 Task: For heading  Tahoma with underline.  font size for heading20,  'Change the font style of data to'Arial.  and font size to 12,  Change the alignment of both headline & data to Align left.  In the sheet  auditingAnnualSales_Report_2022
Action: Mouse moved to (50, 179)
Screenshot: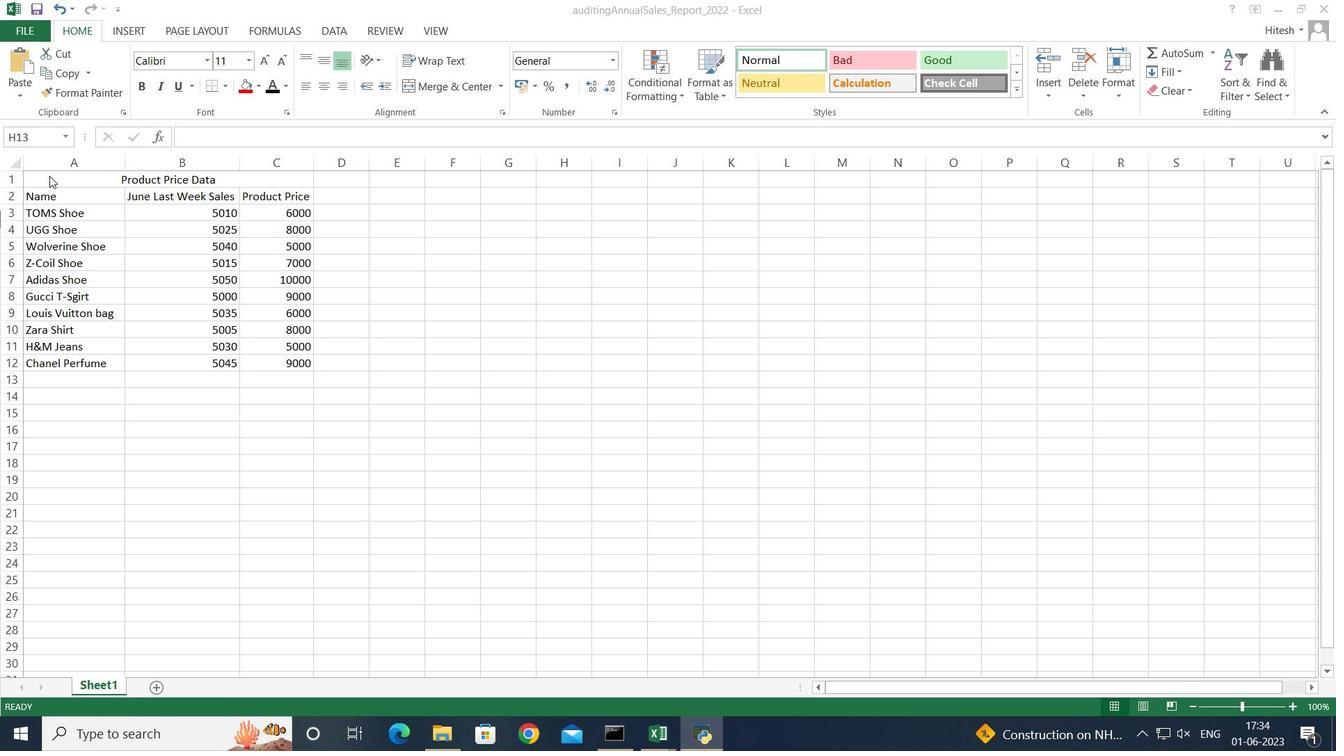 
Action: Mouse pressed left at (50, 179)
Screenshot: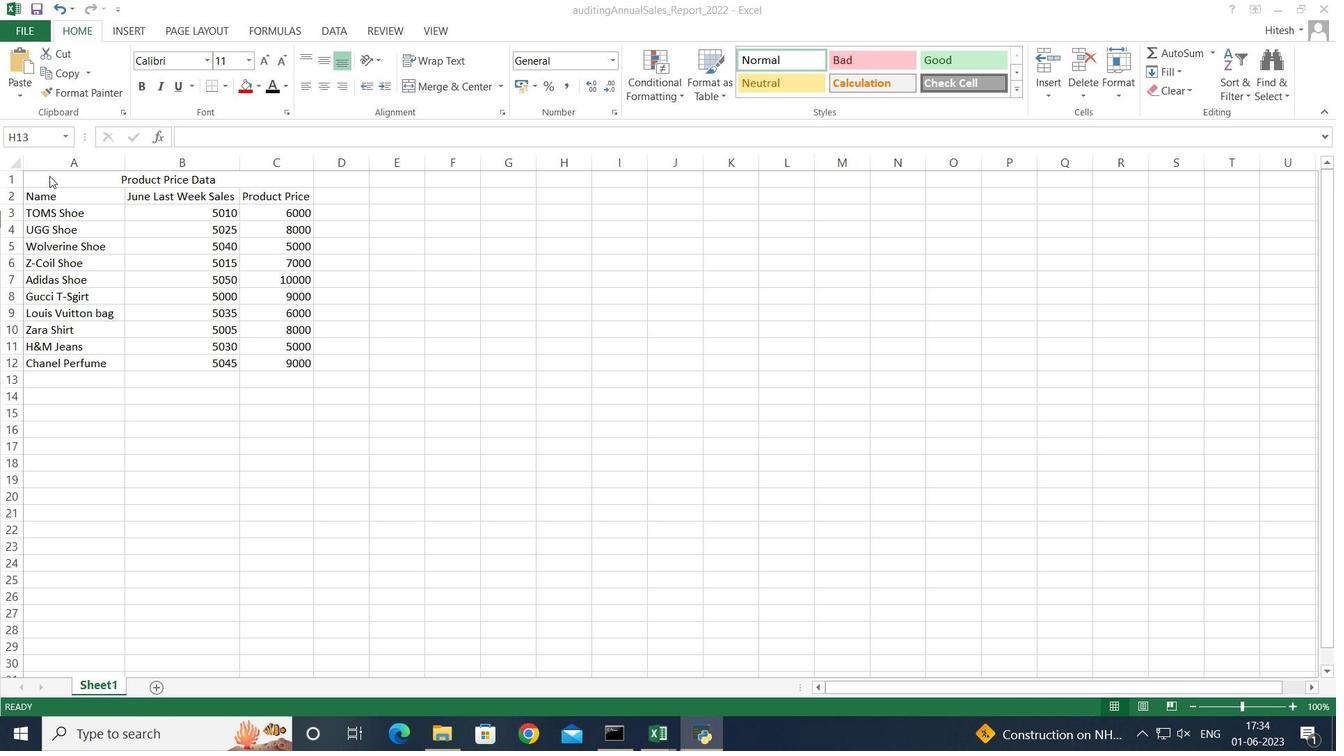 
Action: Mouse moved to (51, 180)
Screenshot: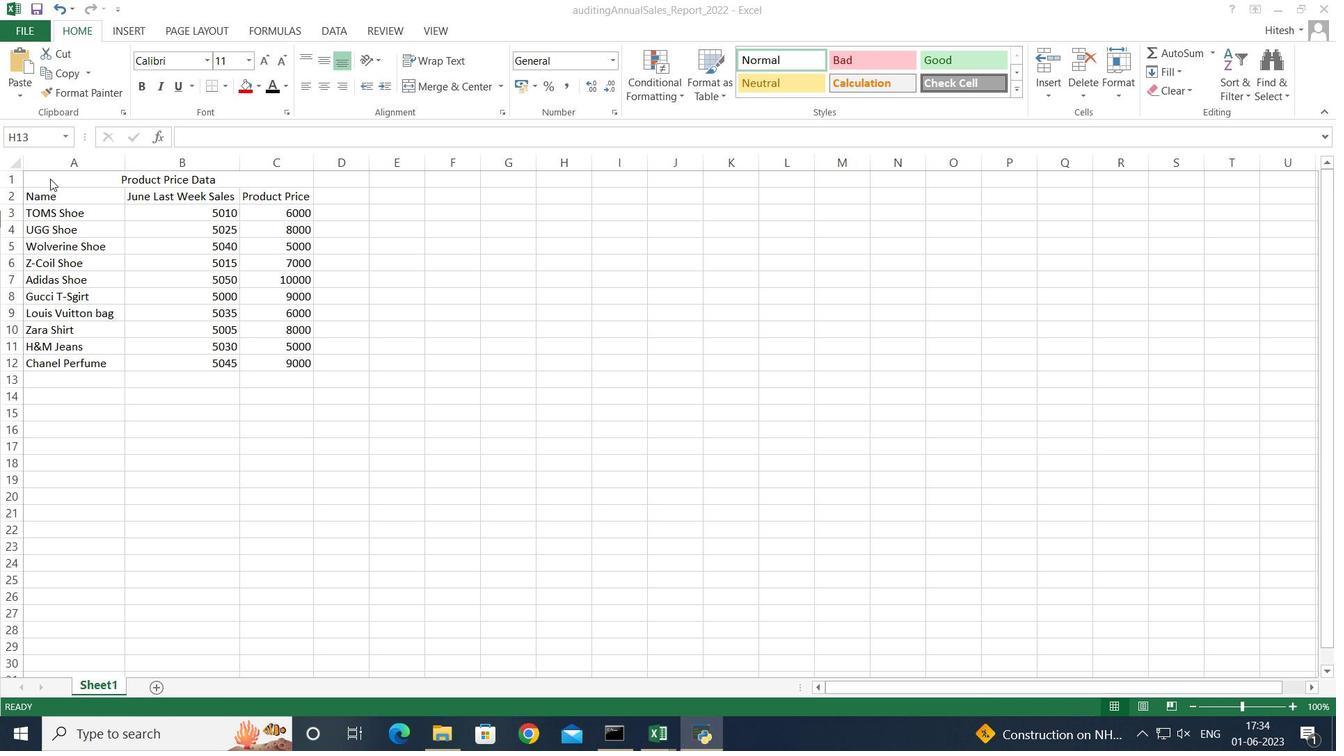 
Action: Mouse pressed left at (51, 180)
Screenshot: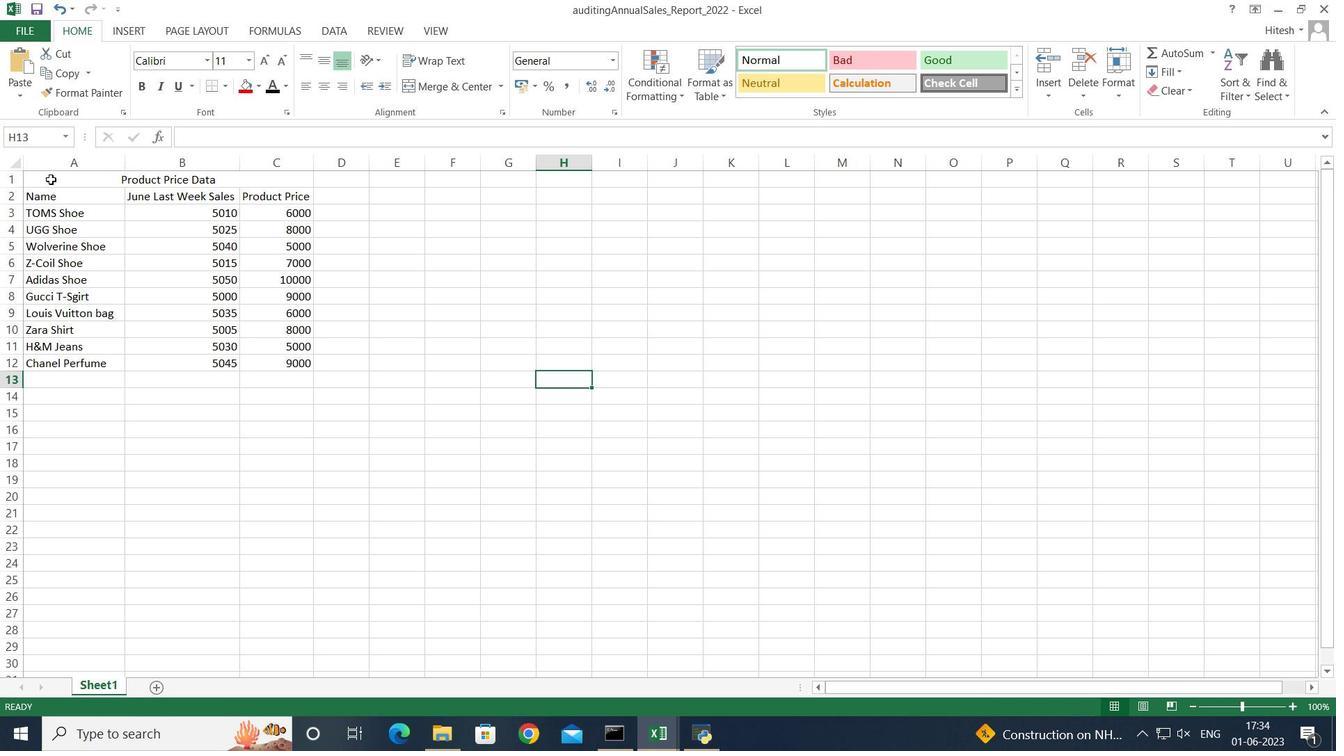 
Action: Mouse pressed left at (51, 180)
Screenshot: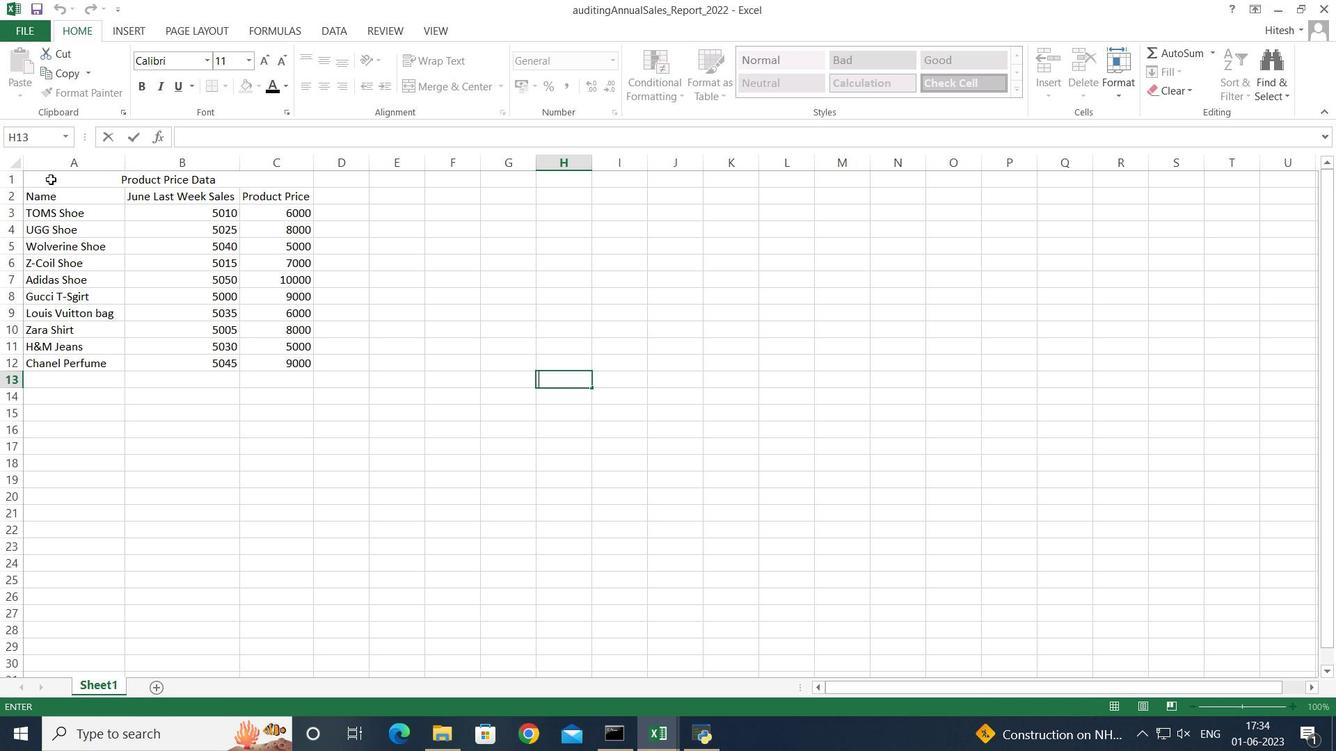 
Action: Mouse moved to (212, 62)
Screenshot: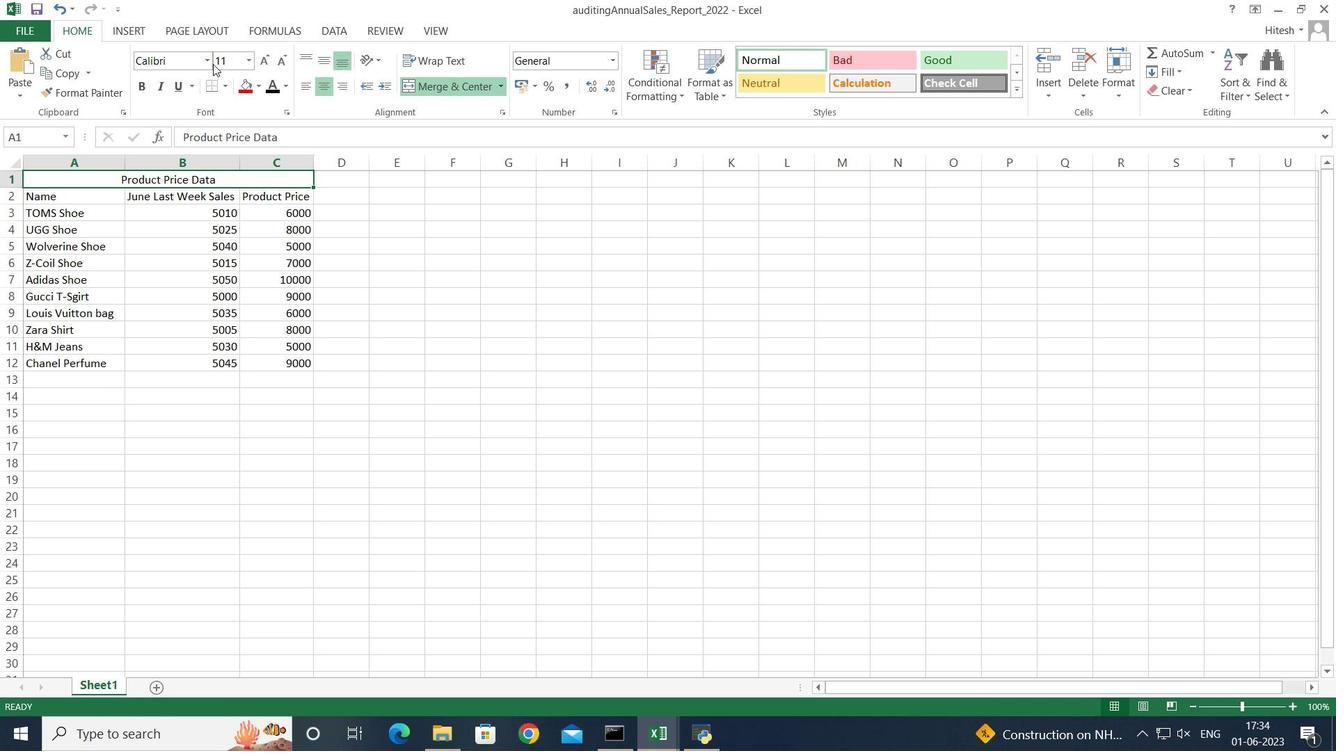 
Action: Mouse pressed left at (212, 62)
Screenshot: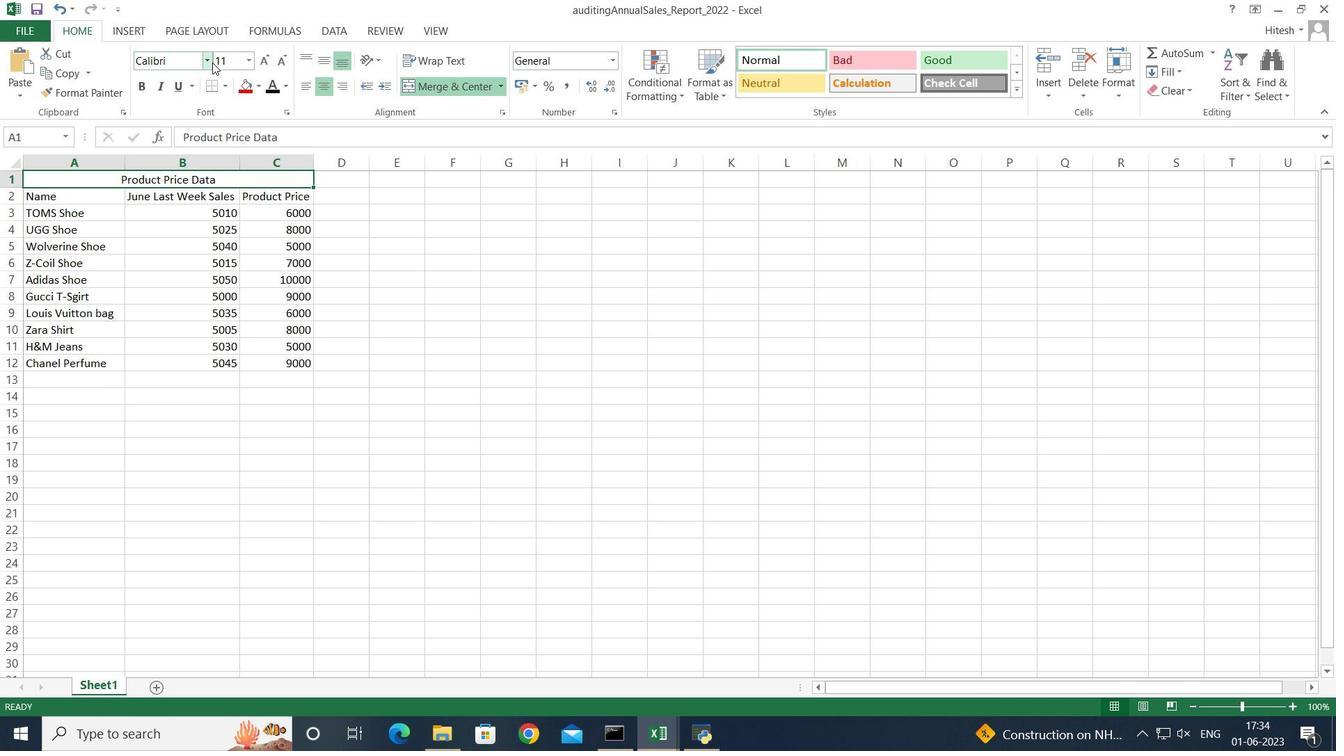 
Action: Mouse moved to (242, 420)
Screenshot: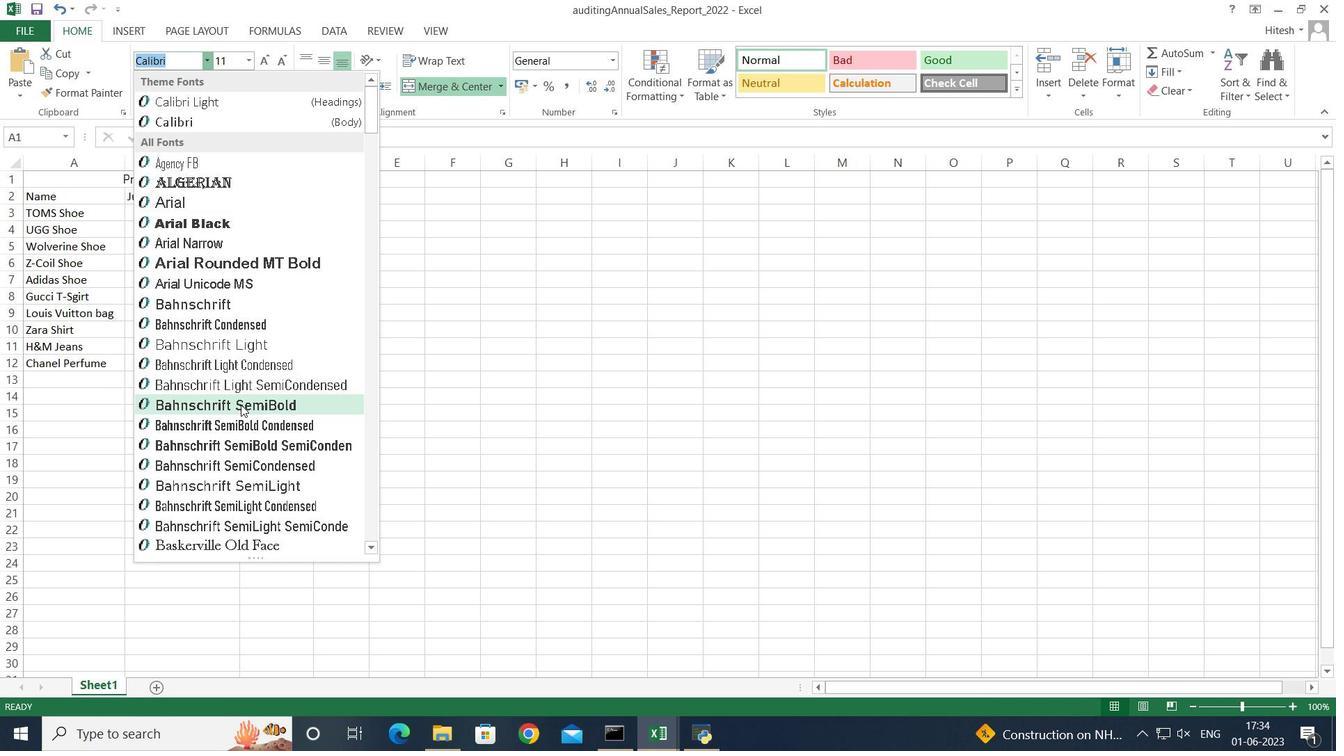 
Action: Key pressed tahoma<Key.enter>
Screenshot: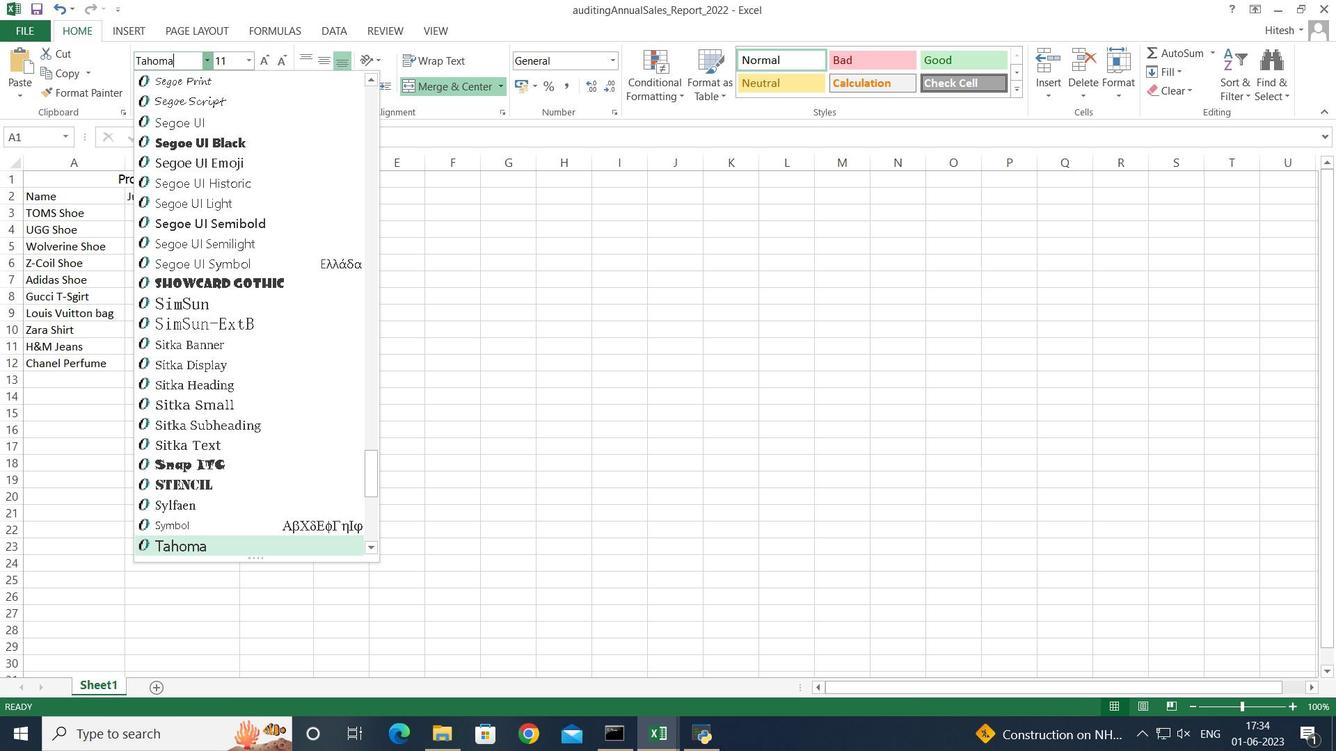 
Action: Mouse moved to (250, 62)
Screenshot: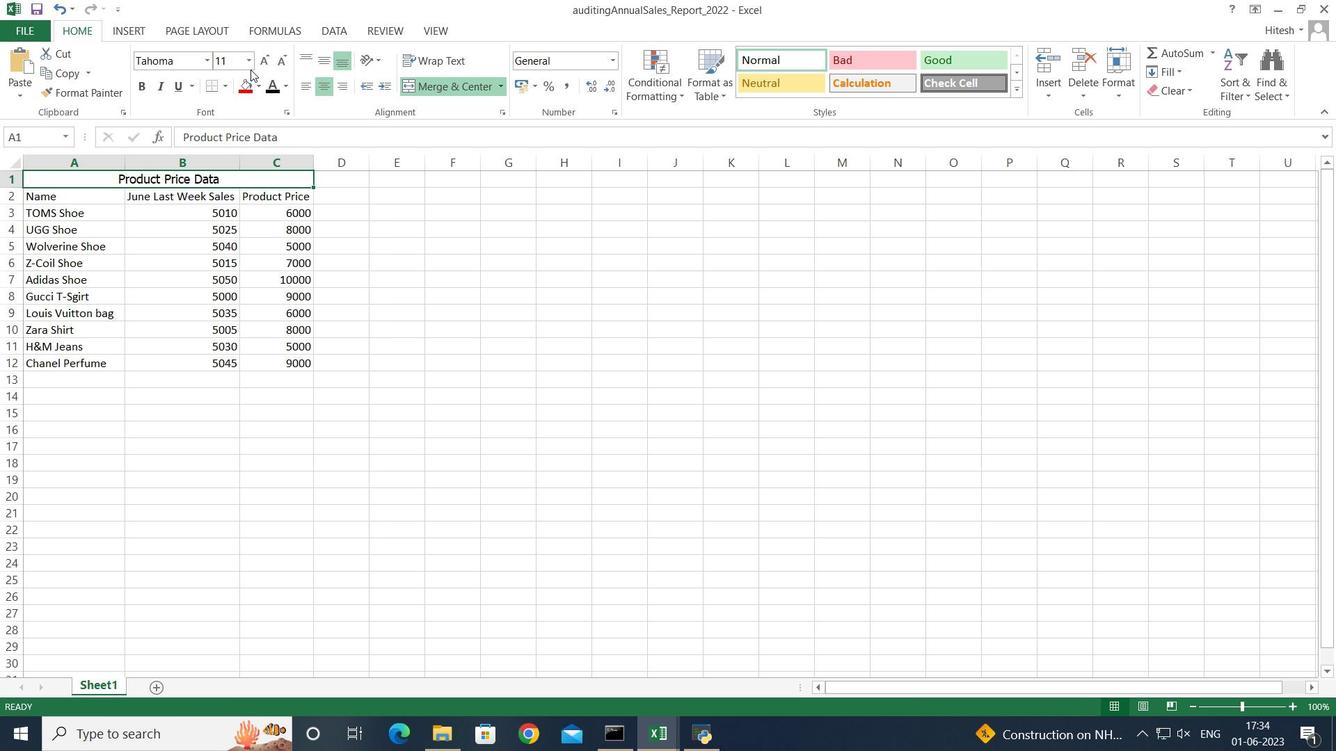 
Action: Mouse pressed left at (250, 62)
Screenshot: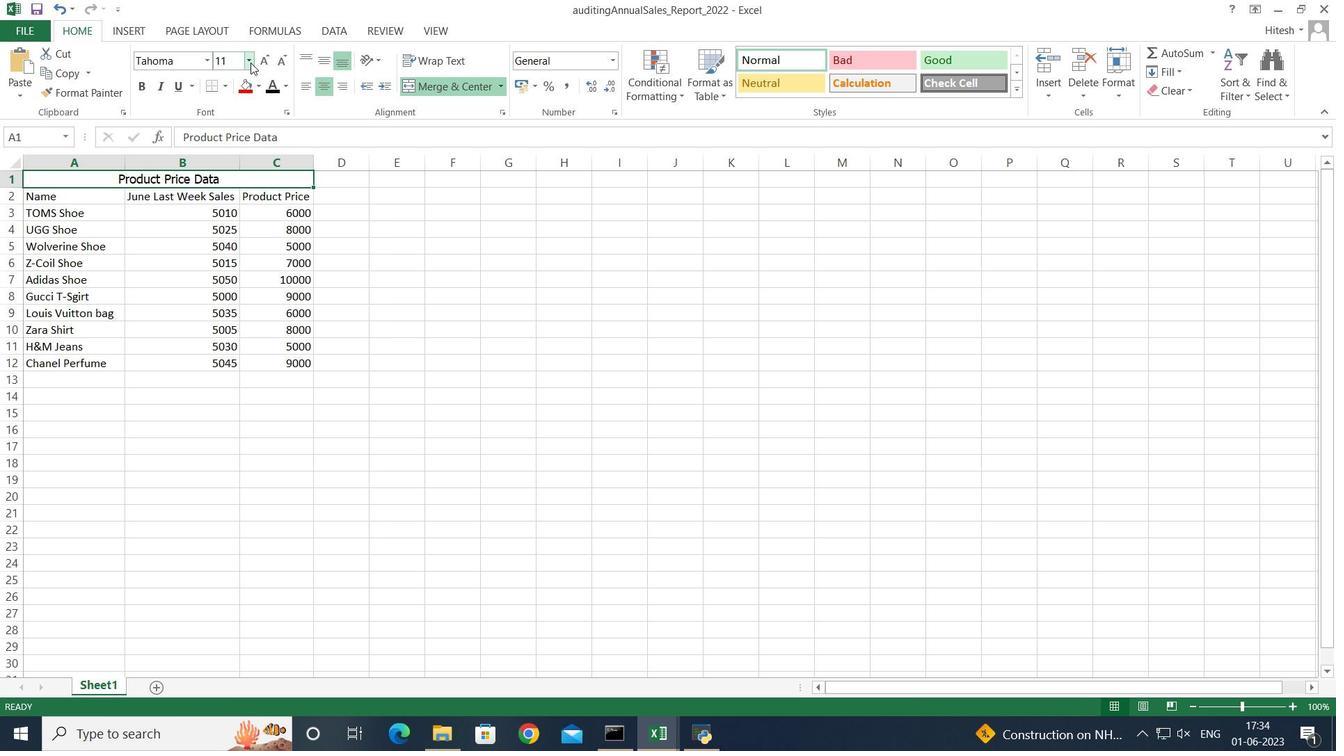 
Action: Mouse moved to (227, 213)
Screenshot: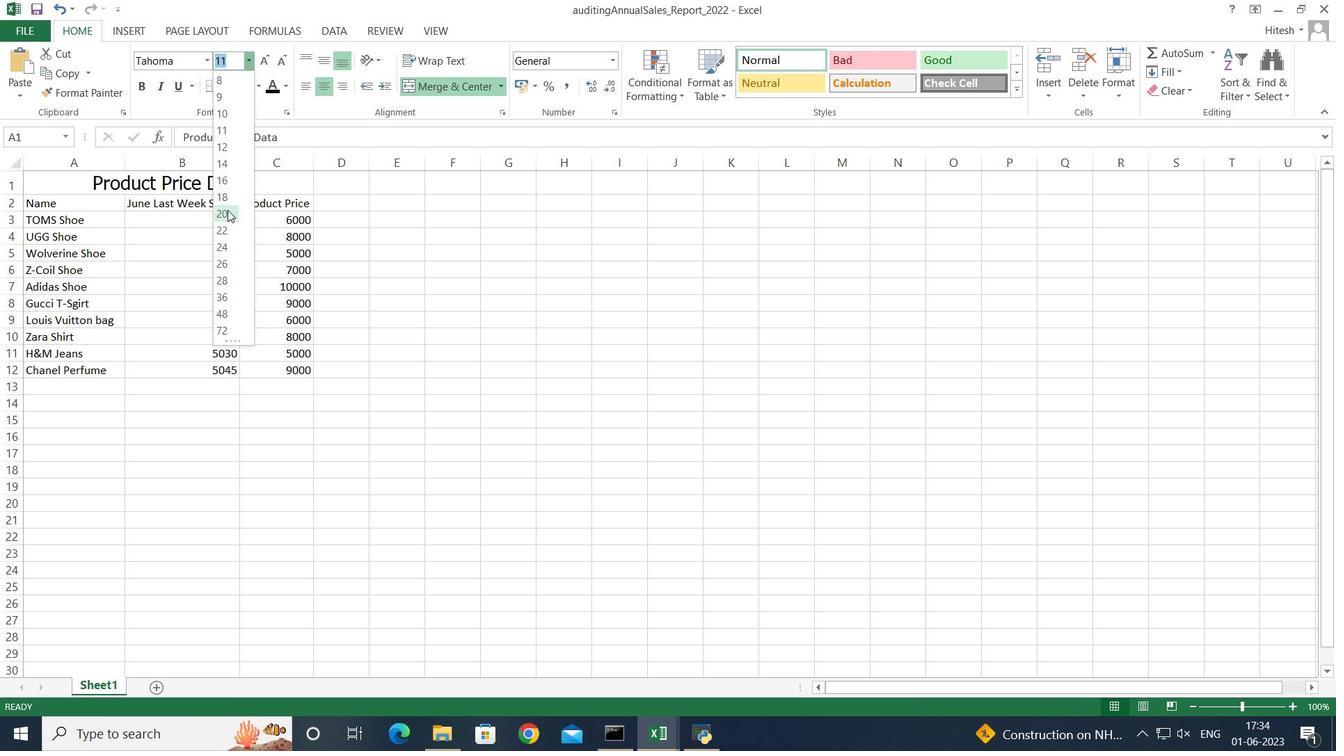 
Action: Mouse pressed left at (227, 213)
Screenshot: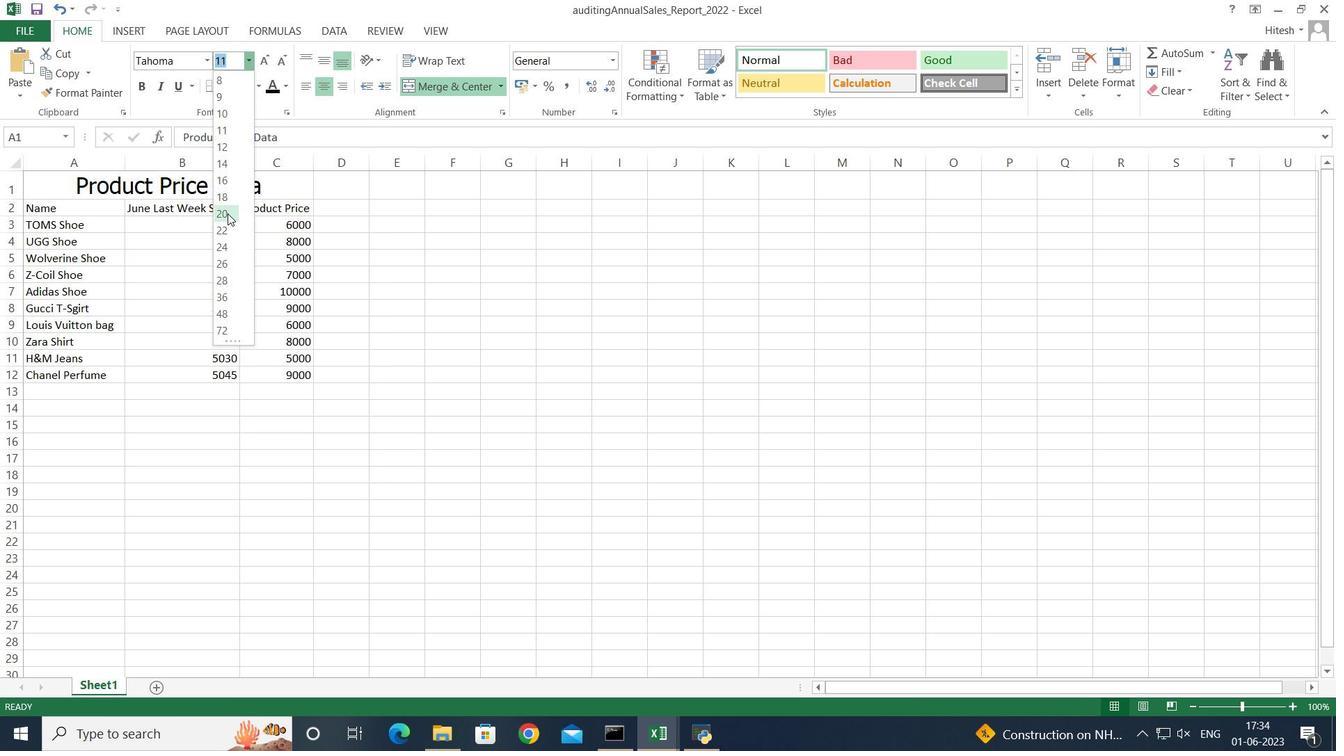
Action: Mouse moved to (80, 206)
Screenshot: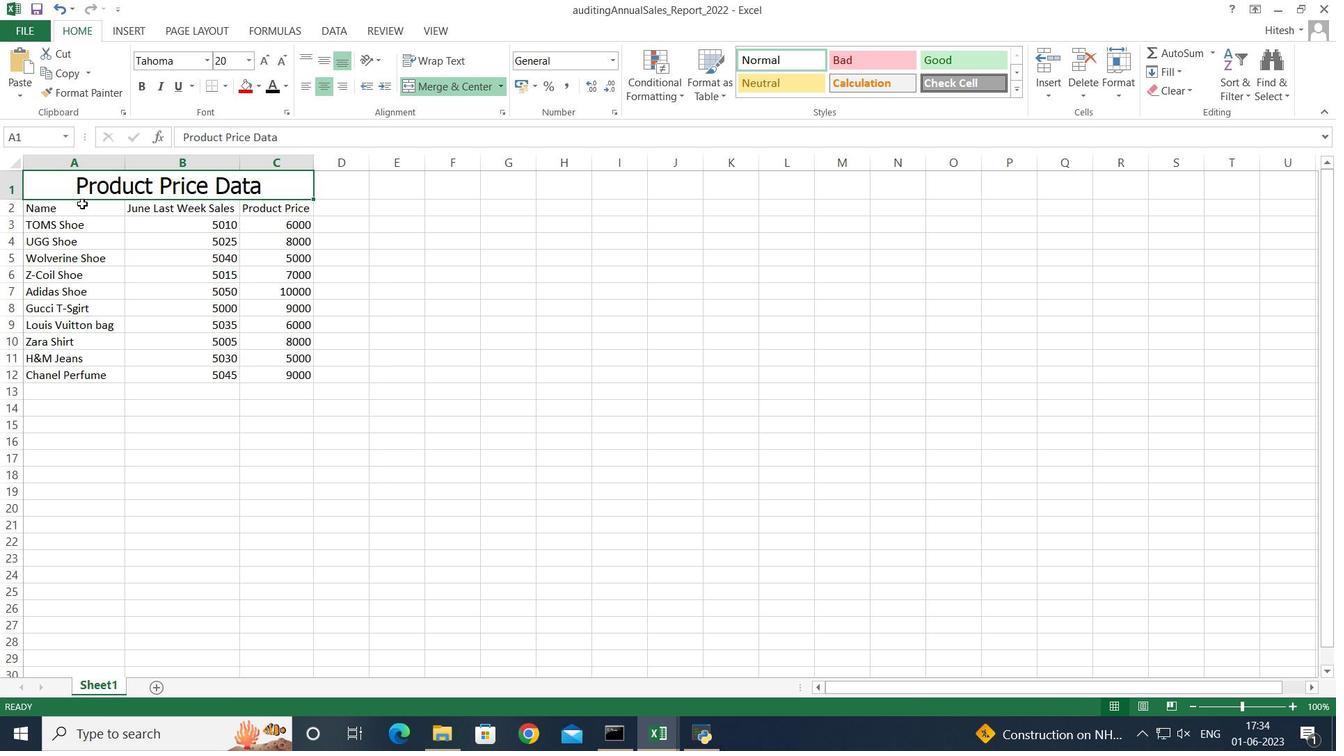 
Action: Mouse pressed left at (80, 206)
Screenshot: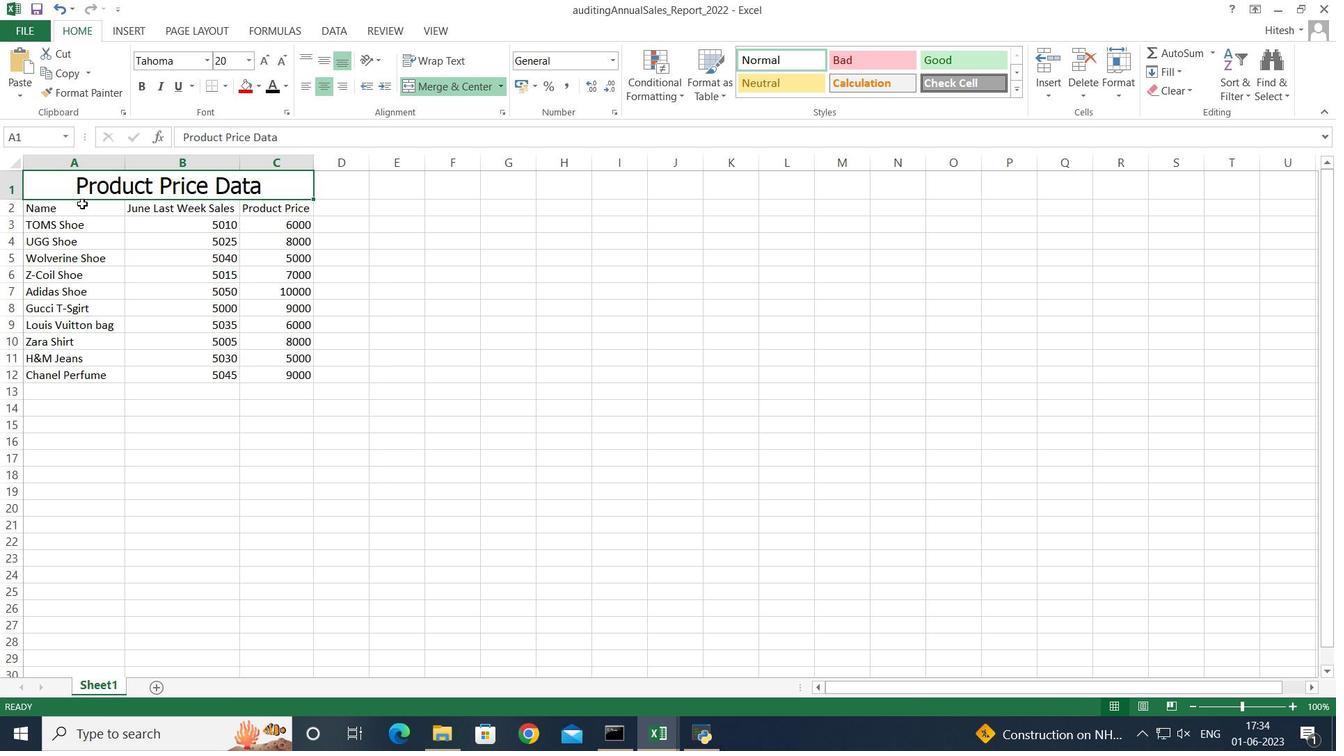 
Action: Key pressed <Key.shift><Key.right><Key.right><Key.right><Key.left><Key.down><Key.down><Key.down><Key.down><Key.down><Key.down><Key.down><Key.down><Key.down><Key.down>
Screenshot: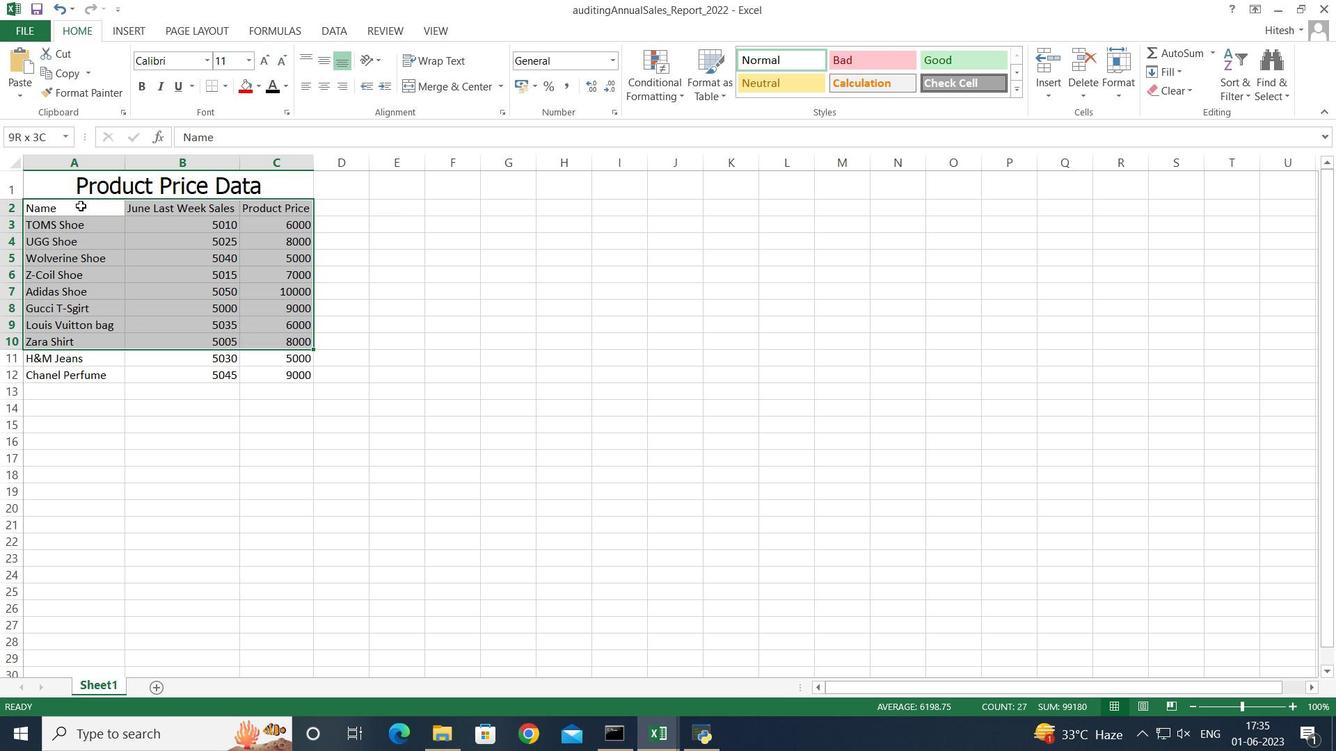 
Action: Mouse moved to (204, 56)
Screenshot: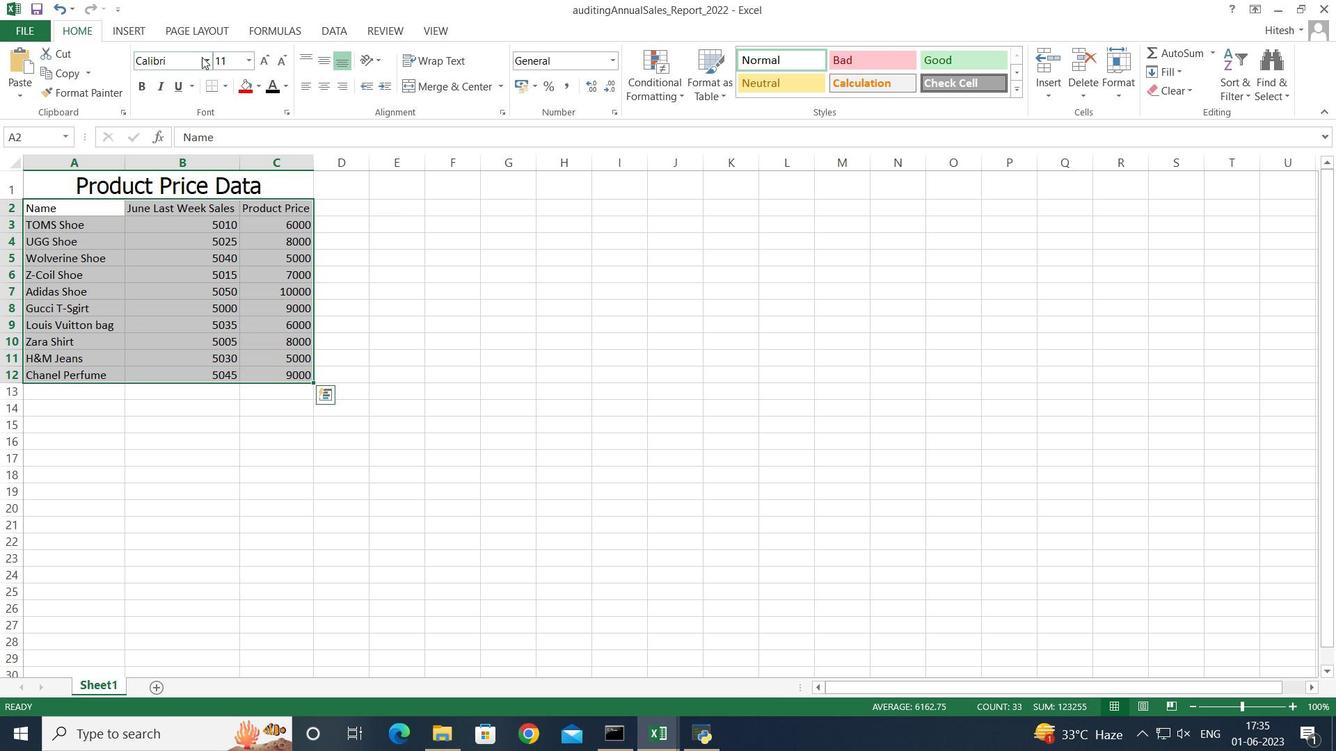
Action: Mouse pressed left at (204, 56)
Screenshot: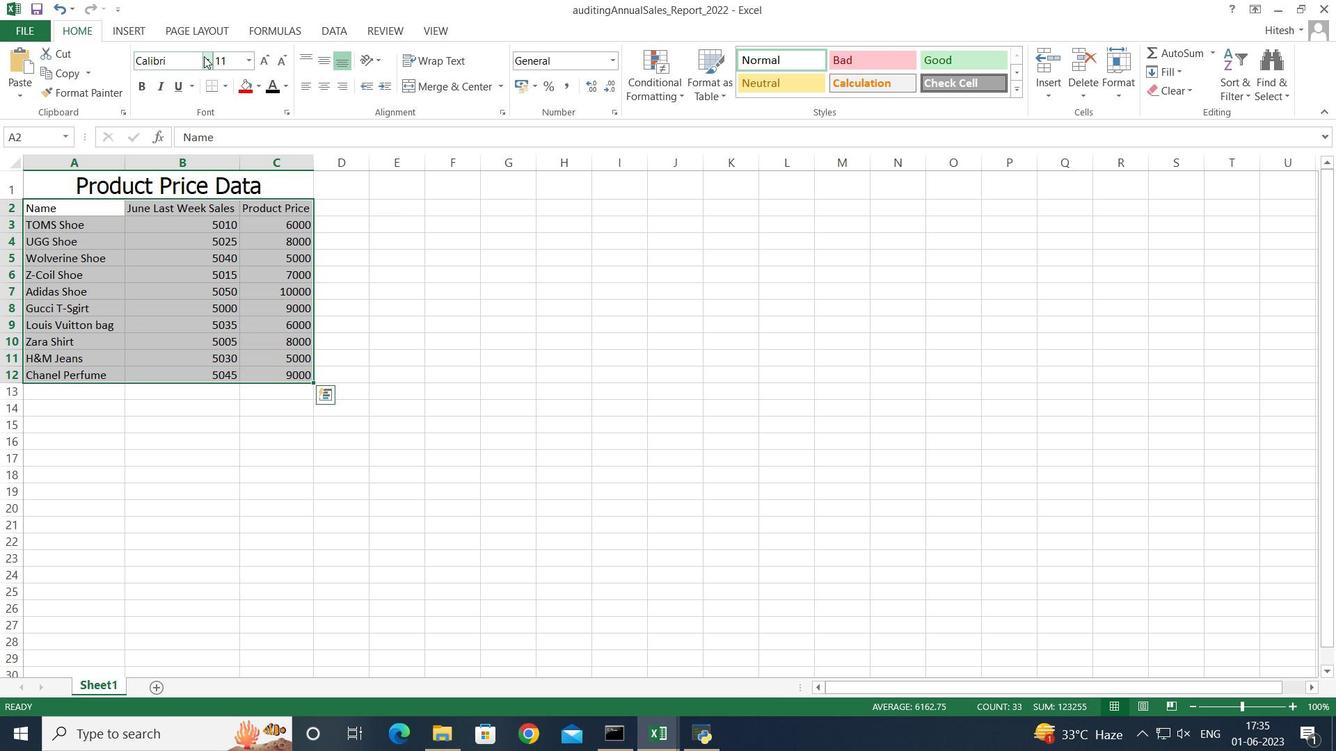 
Action: Mouse moved to (191, 197)
Screenshot: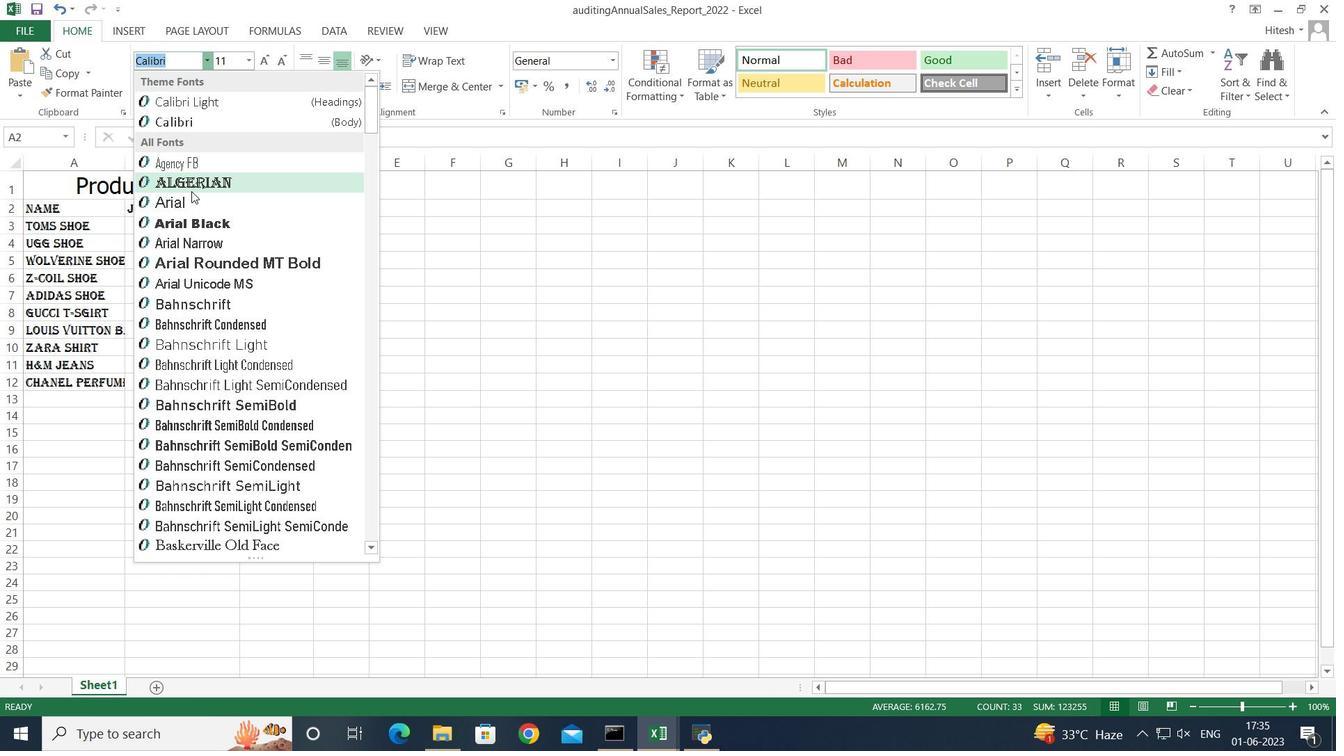 
Action: Mouse pressed left at (191, 197)
Screenshot: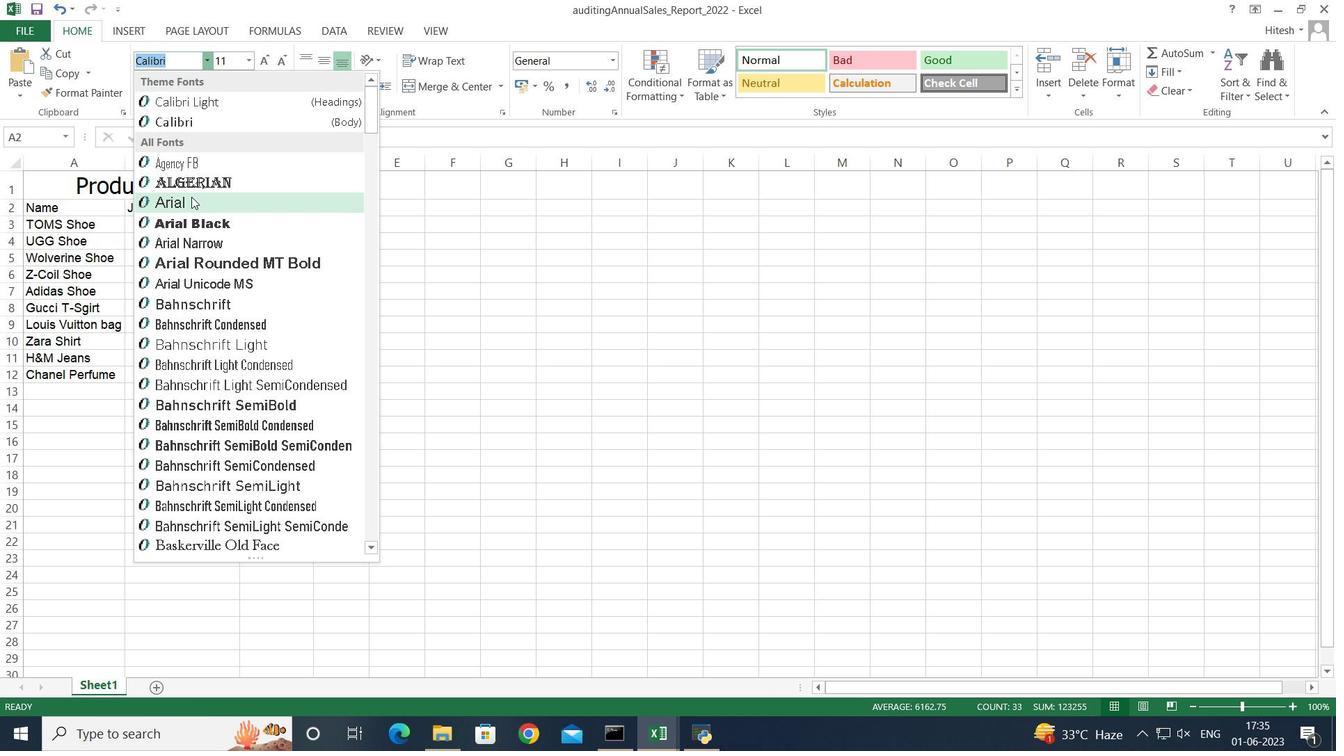 
Action: Mouse moved to (247, 54)
Screenshot: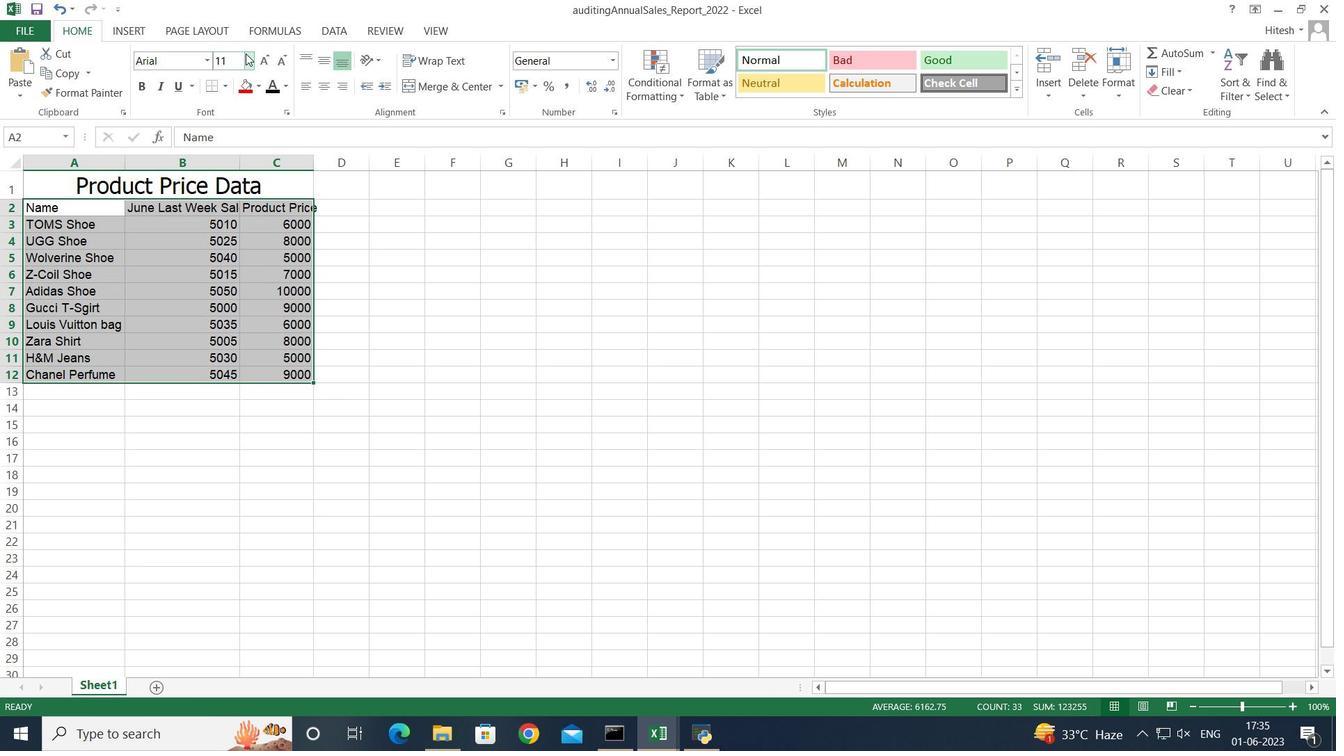 
Action: Mouse pressed left at (247, 54)
Screenshot: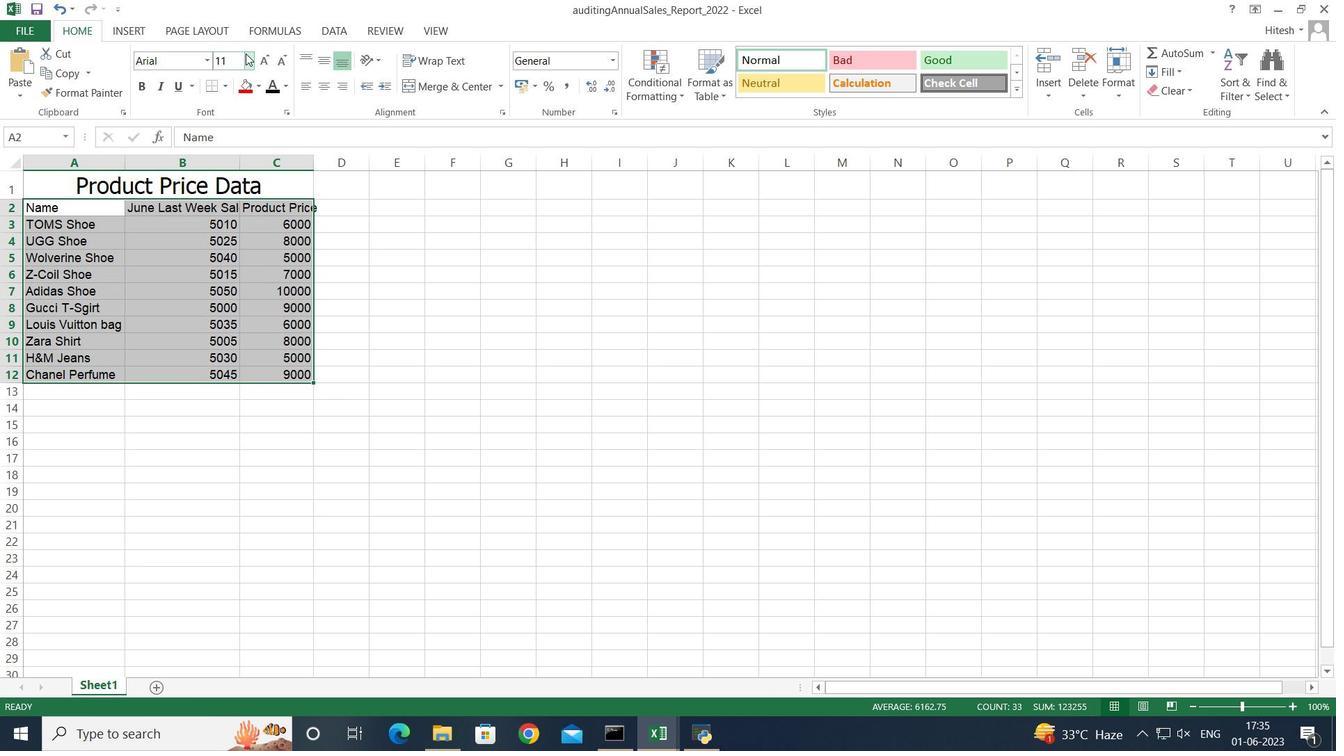 
Action: Mouse moved to (221, 141)
Screenshot: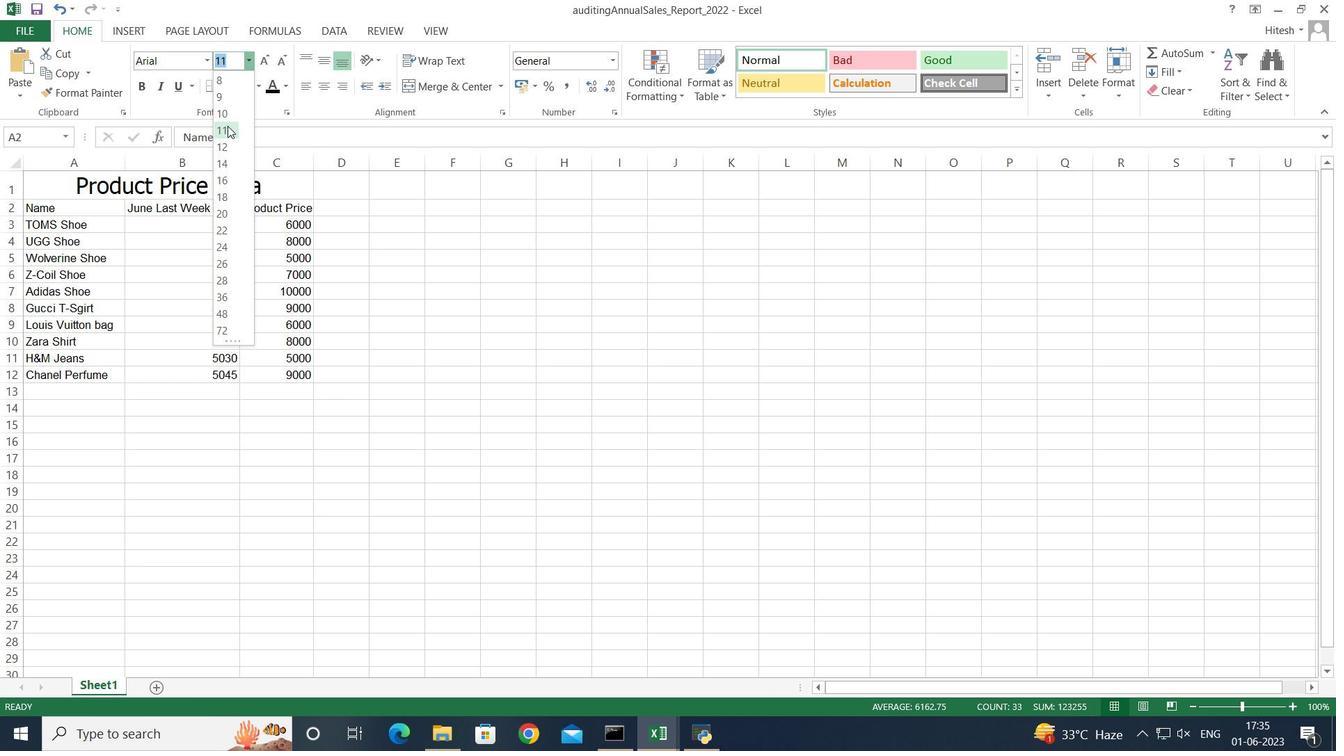 
Action: Mouse pressed left at (221, 141)
Screenshot: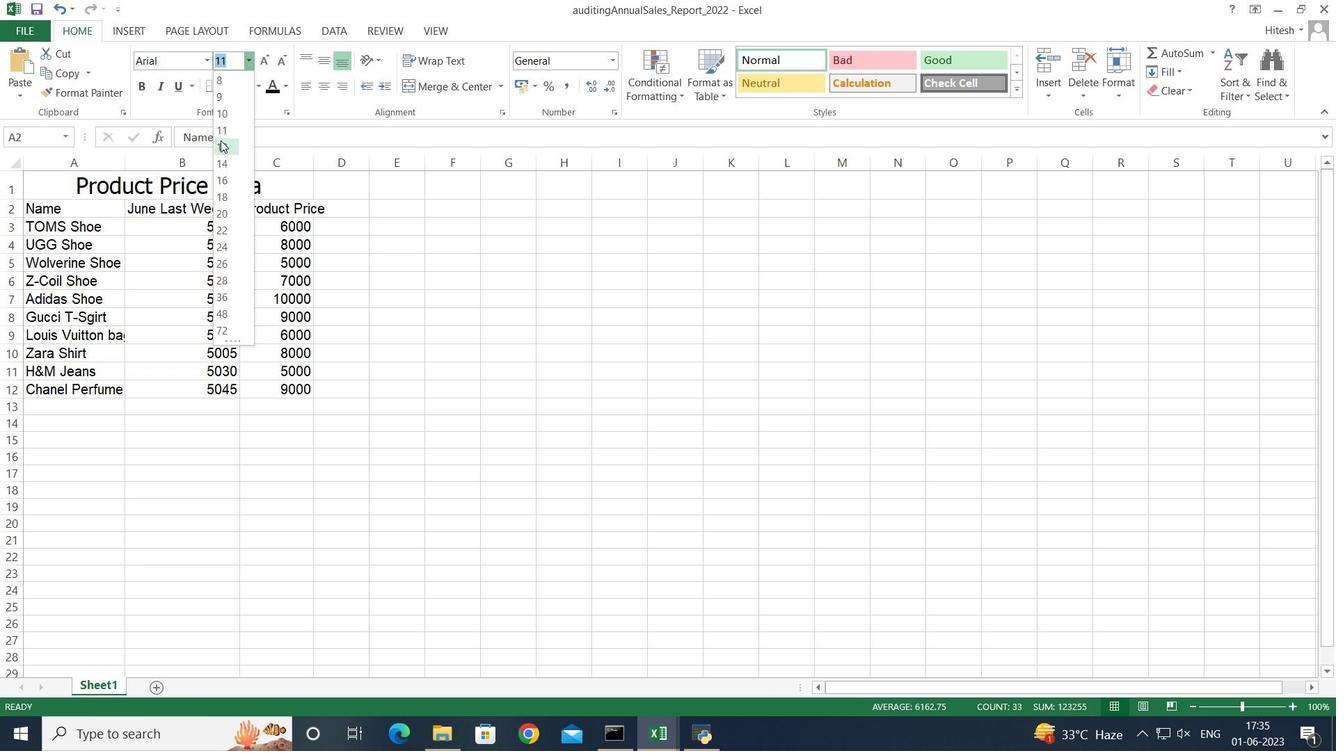 
Action: Mouse moved to (178, 434)
Screenshot: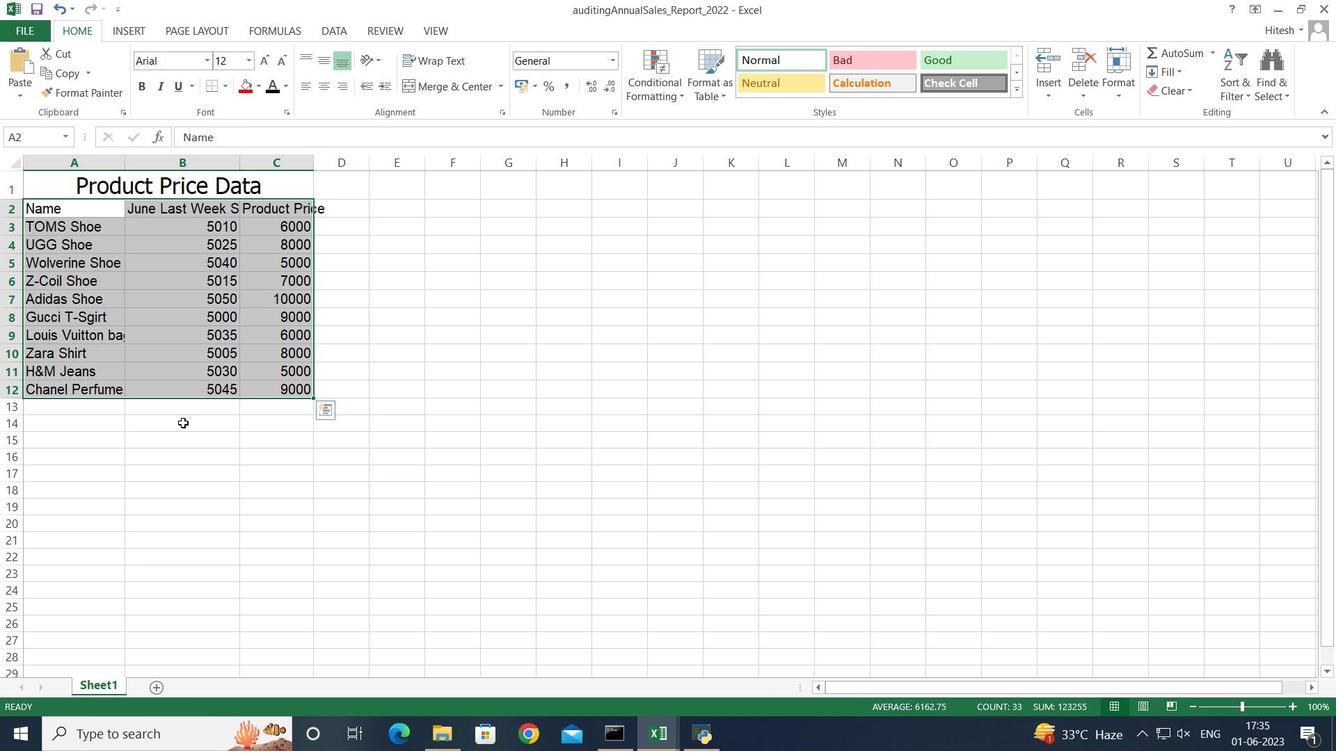 
Action: Mouse pressed left at (178, 434)
Screenshot: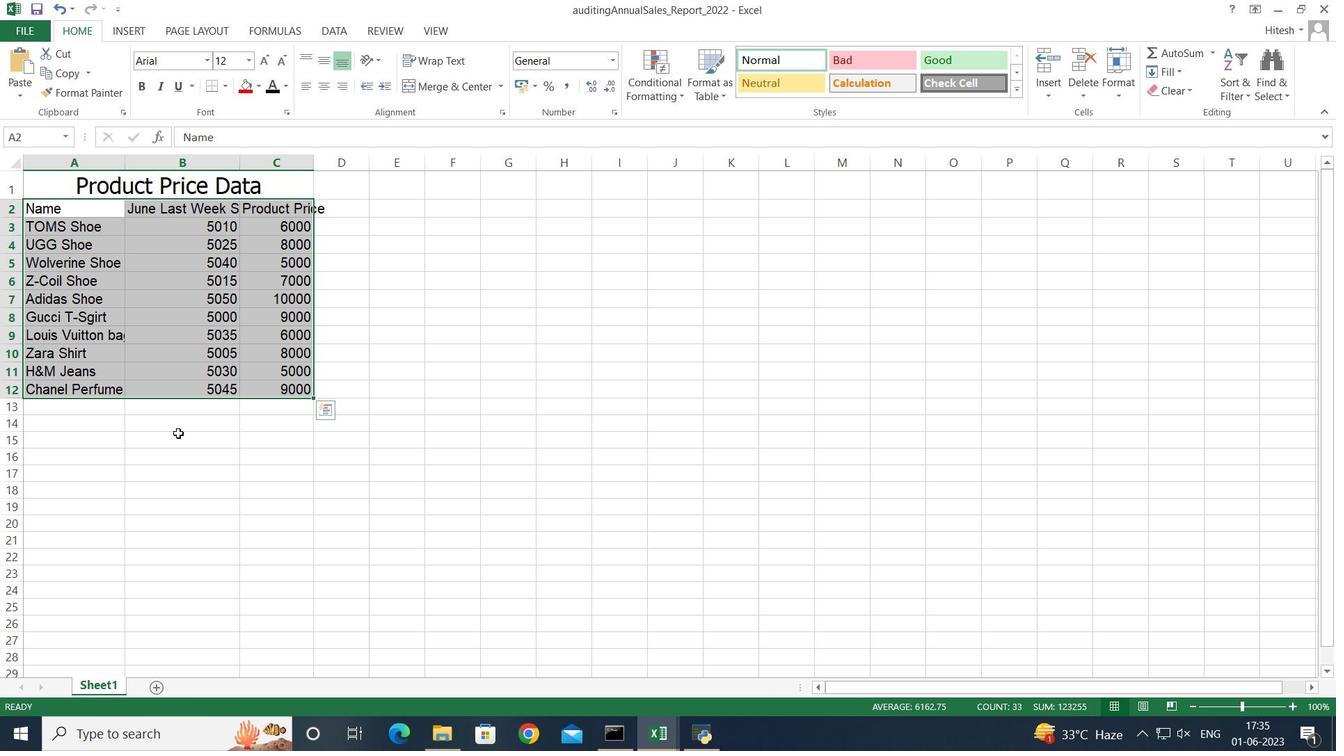 
Action: Mouse moved to (64, 181)
Screenshot: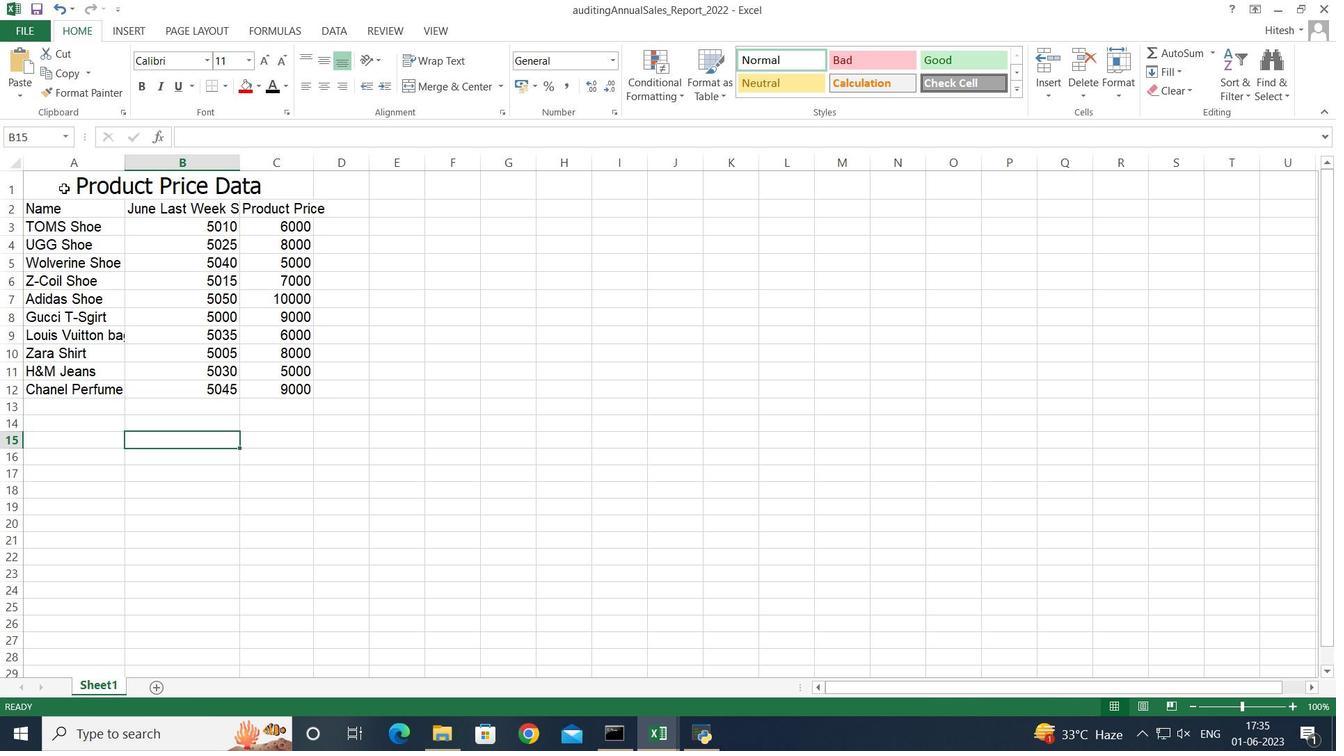 
Action: Mouse pressed left at (64, 181)
Screenshot: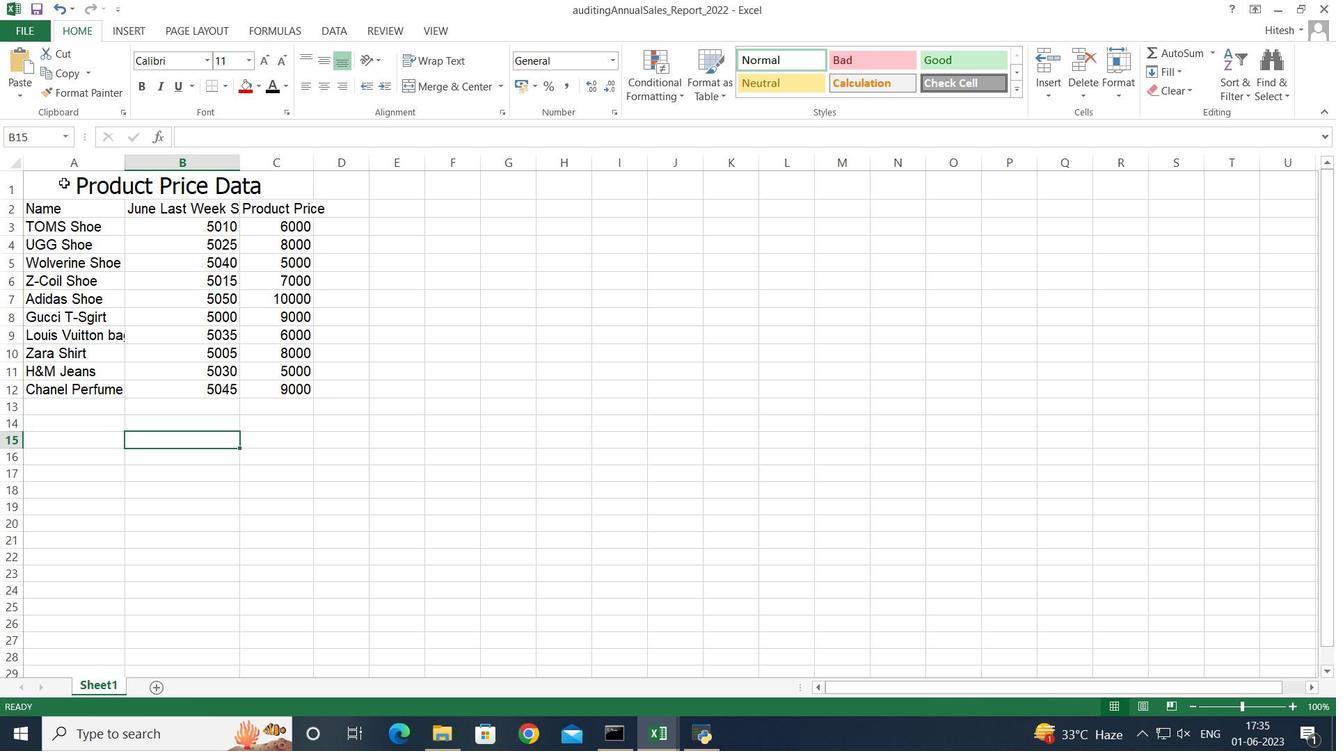 
Action: Key pressed <Key.shift><Key.down><Key.down><Key.down><Key.down><Key.down><Key.down><Key.down><Key.down><Key.down><Key.down><Key.down><Key.down><Key.down><Key.up>
Screenshot: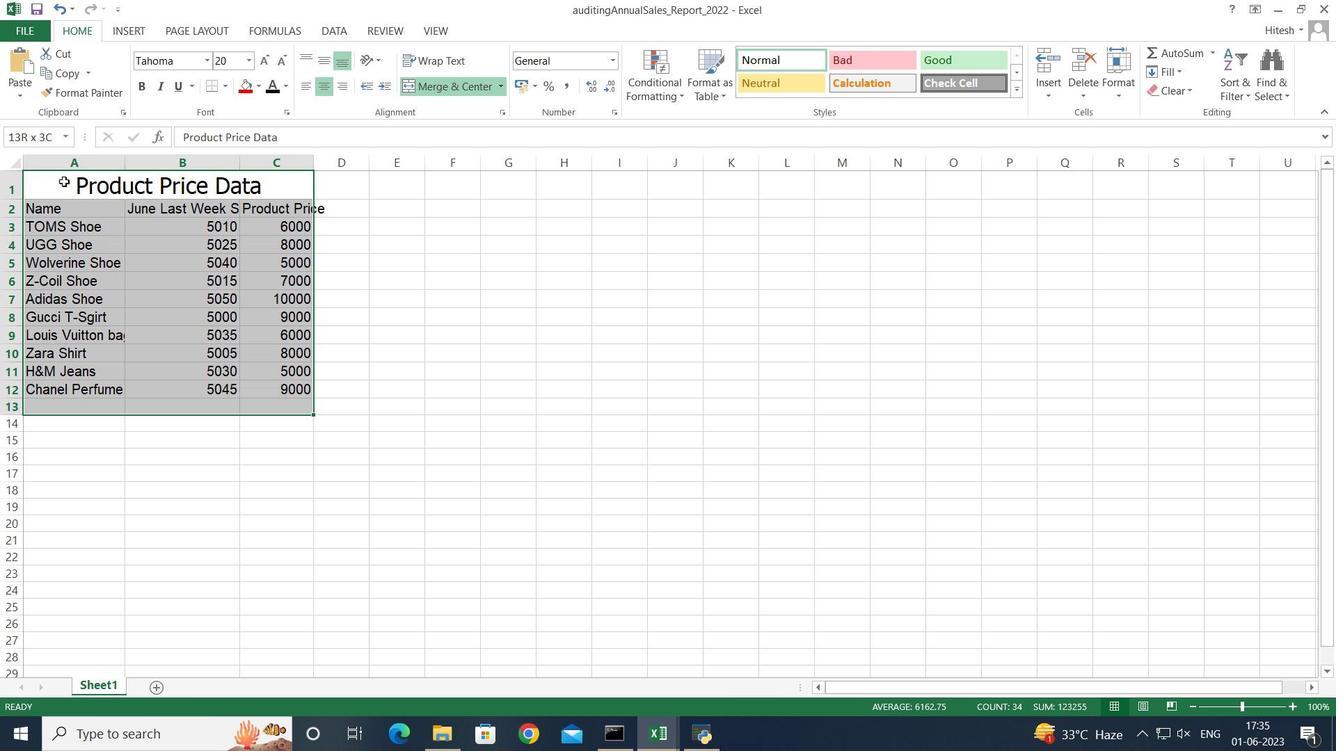 
Action: Mouse moved to (307, 86)
Screenshot: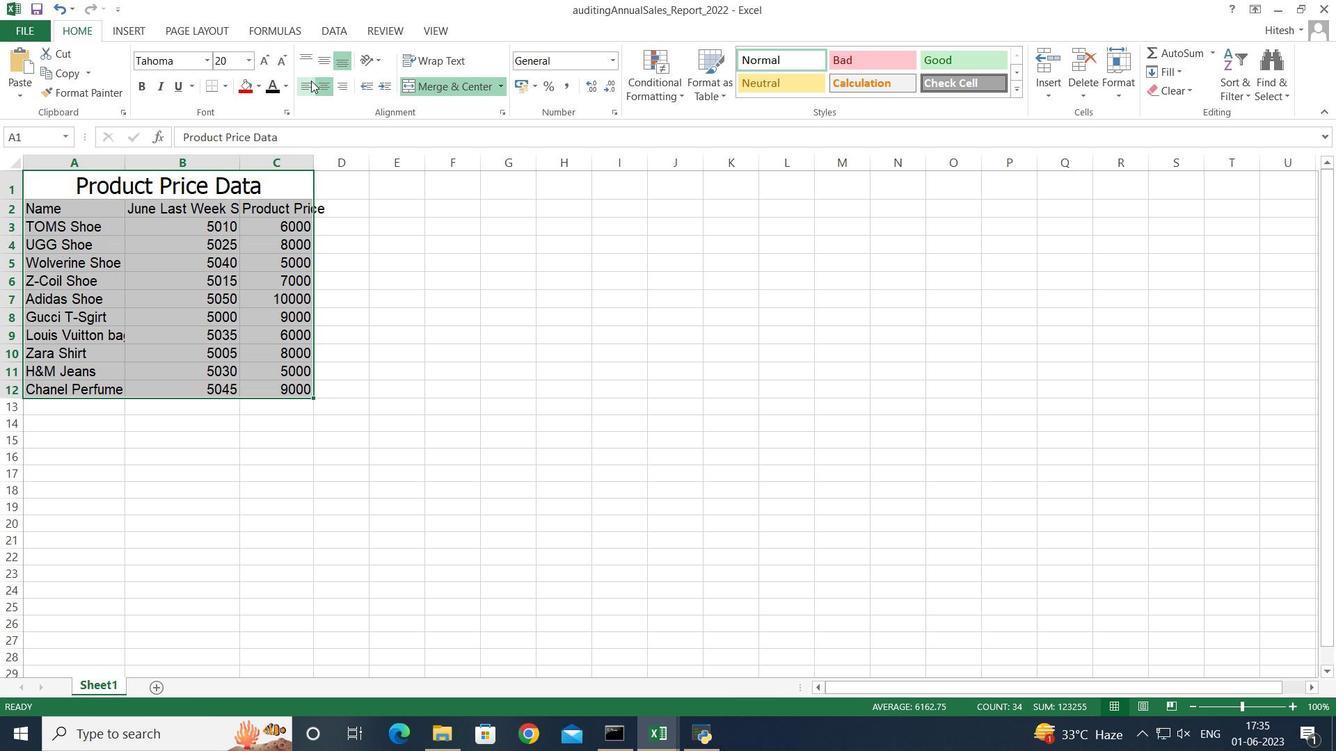 
Action: Mouse pressed left at (307, 86)
Screenshot: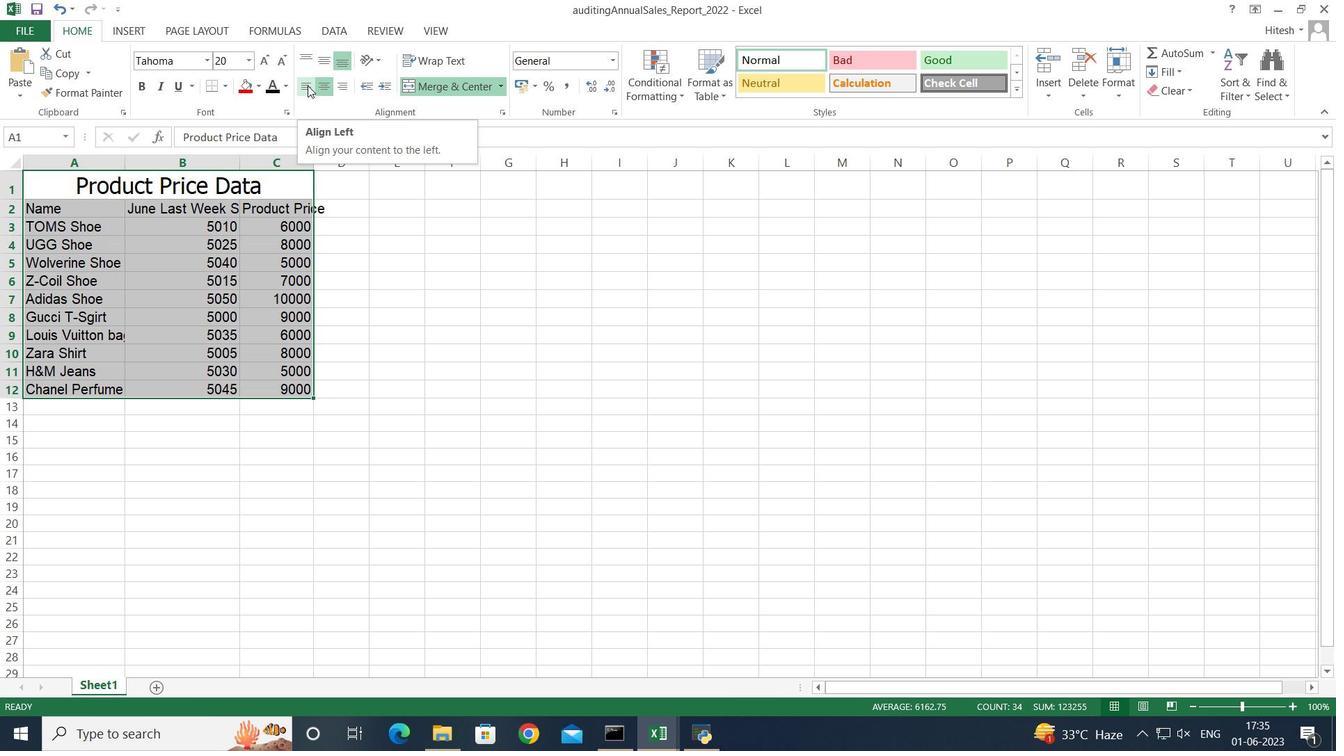 
Action: Mouse moved to (215, 428)
Screenshot: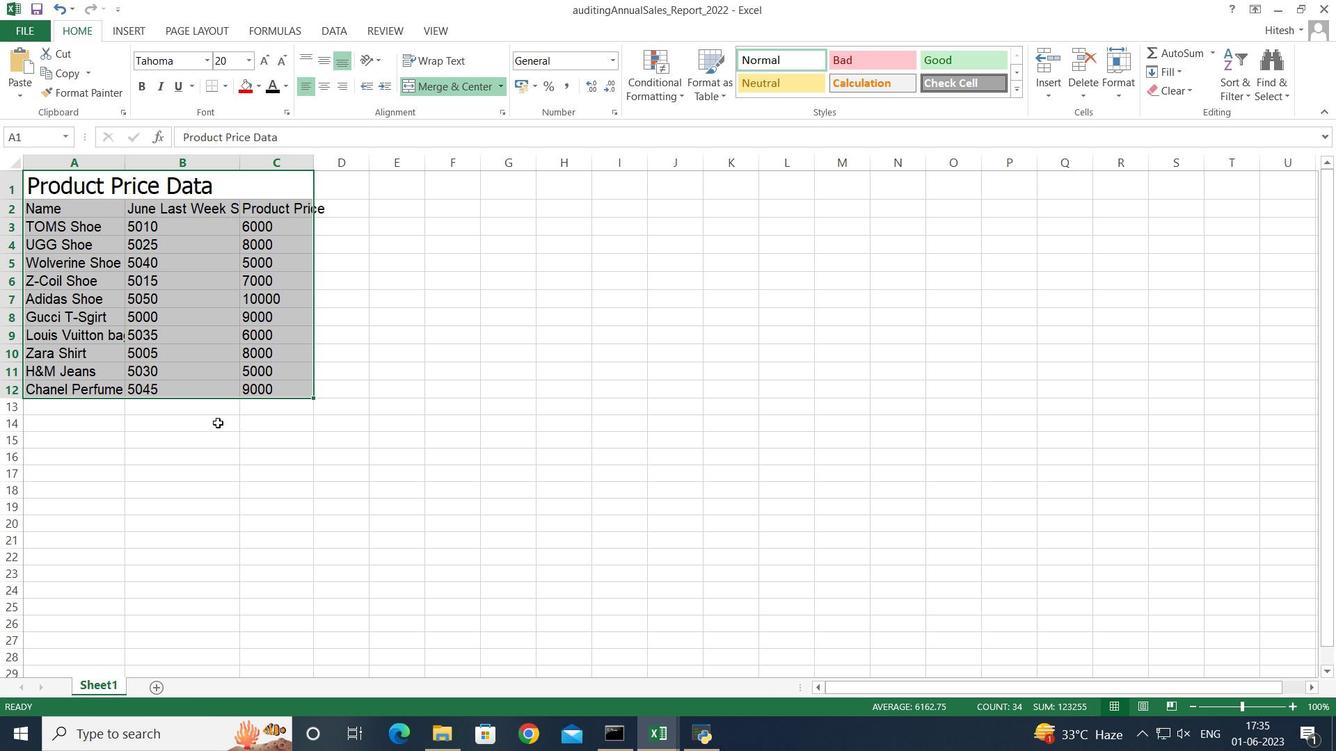 
Action: Mouse pressed left at (215, 428)
Screenshot: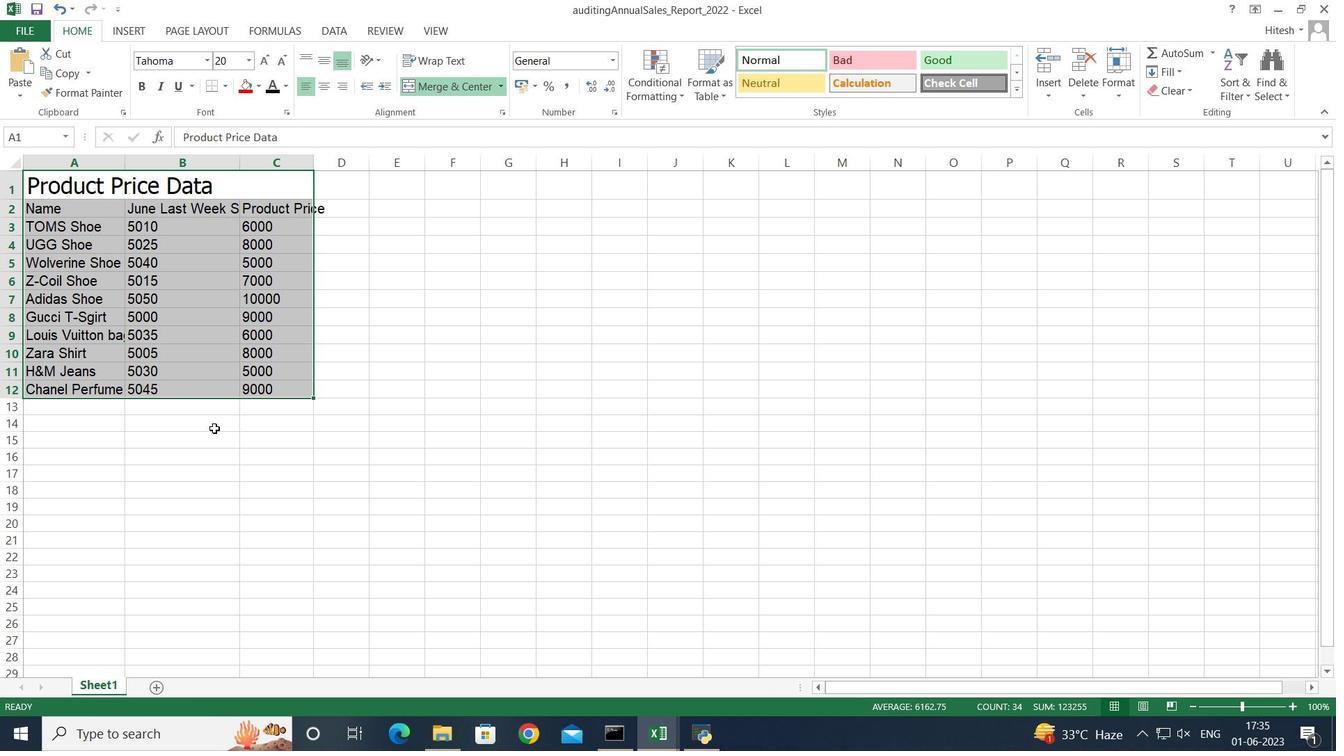 
